 Task: Add a field from the Popular template Effort Level with name TrialLine.
Action: Mouse moved to (40, 366)
Screenshot: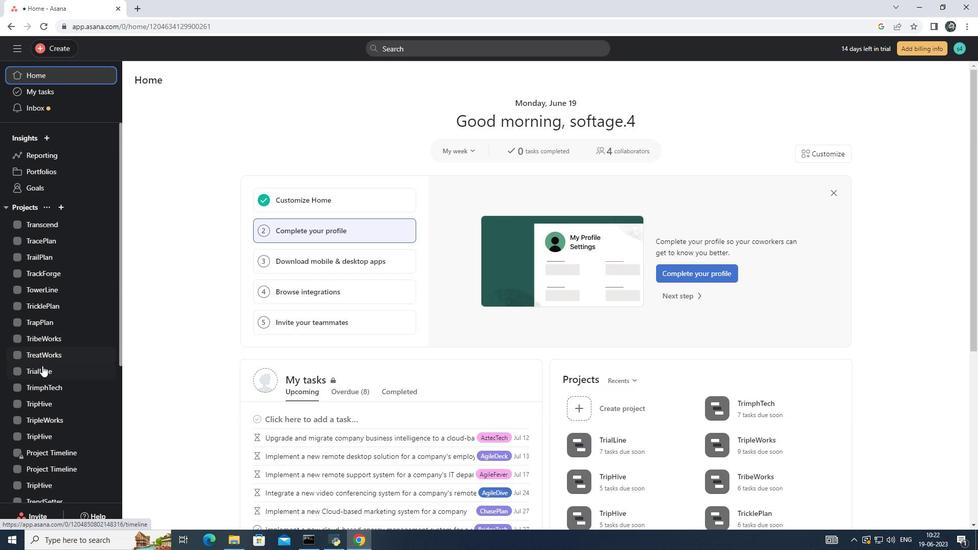 
Action: Mouse pressed left at (40, 366)
Screenshot: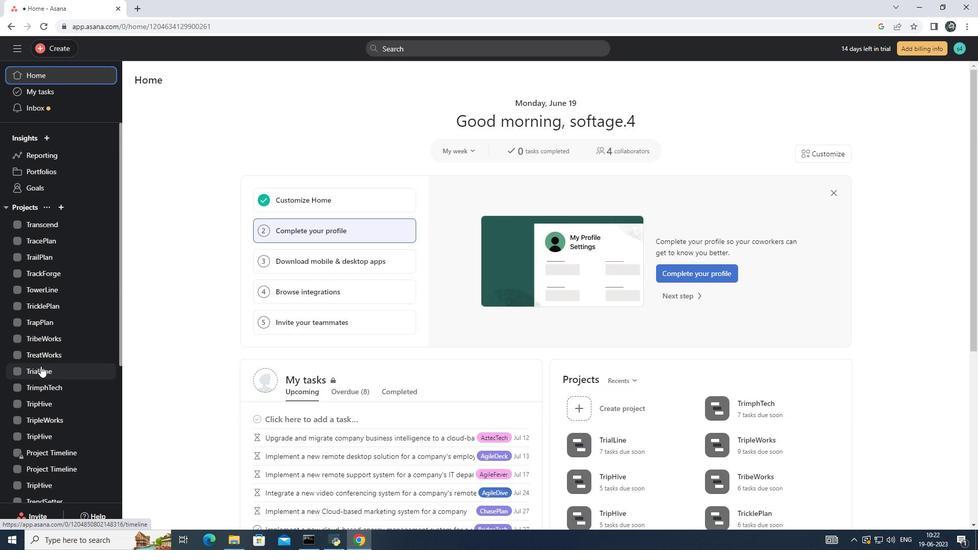 
Action: Mouse moved to (183, 101)
Screenshot: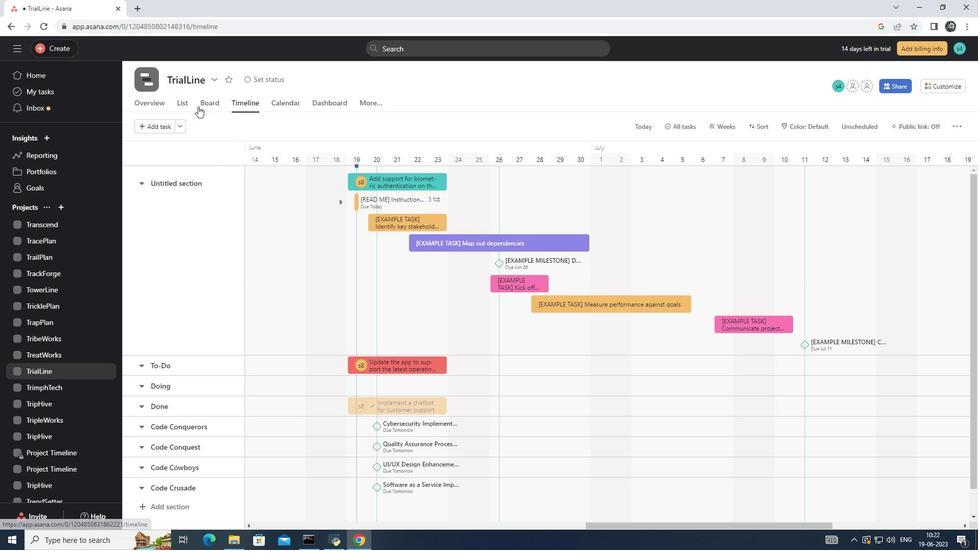 
Action: Mouse pressed left at (183, 101)
Screenshot: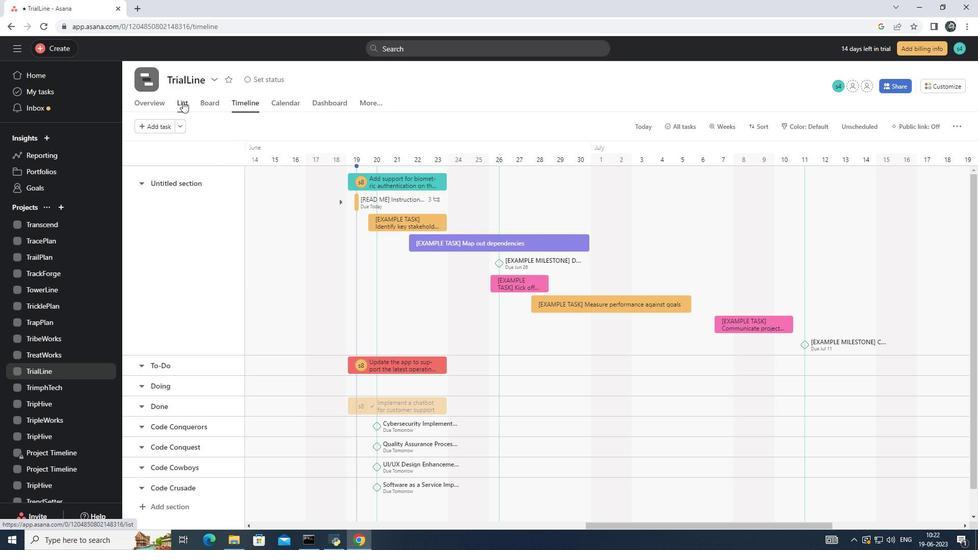 
Action: Mouse moved to (775, 154)
Screenshot: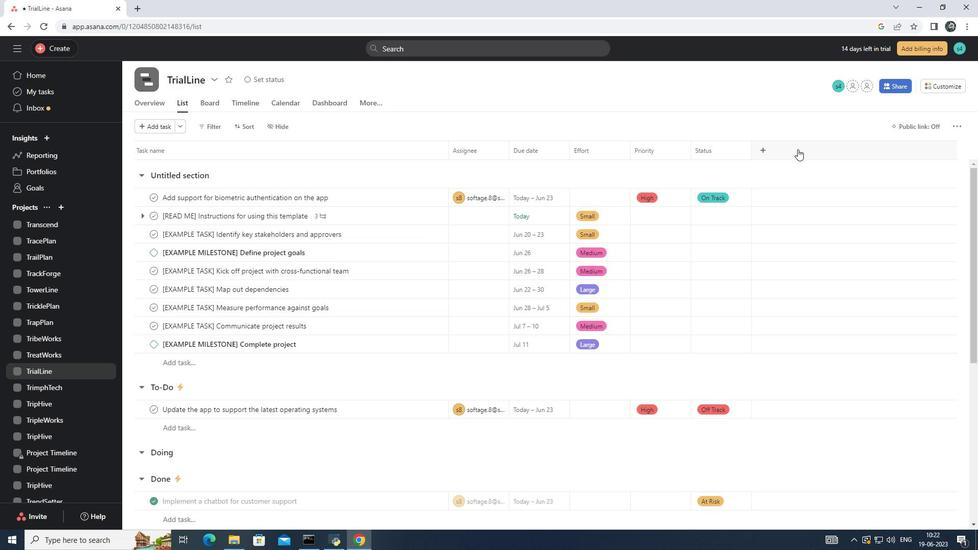 
Action: Mouse pressed left at (775, 154)
Screenshot: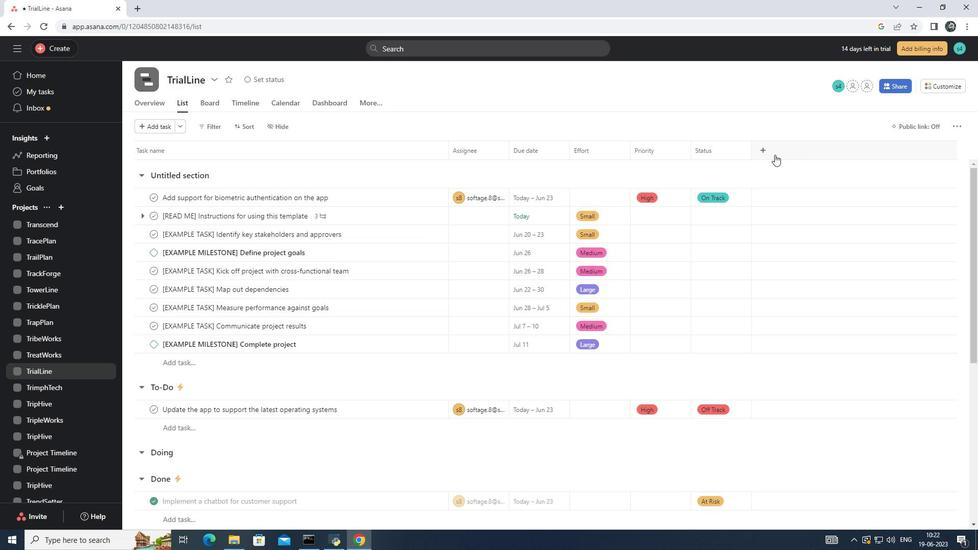 
Action: Mouse moved to (816, 209)
Screenshot: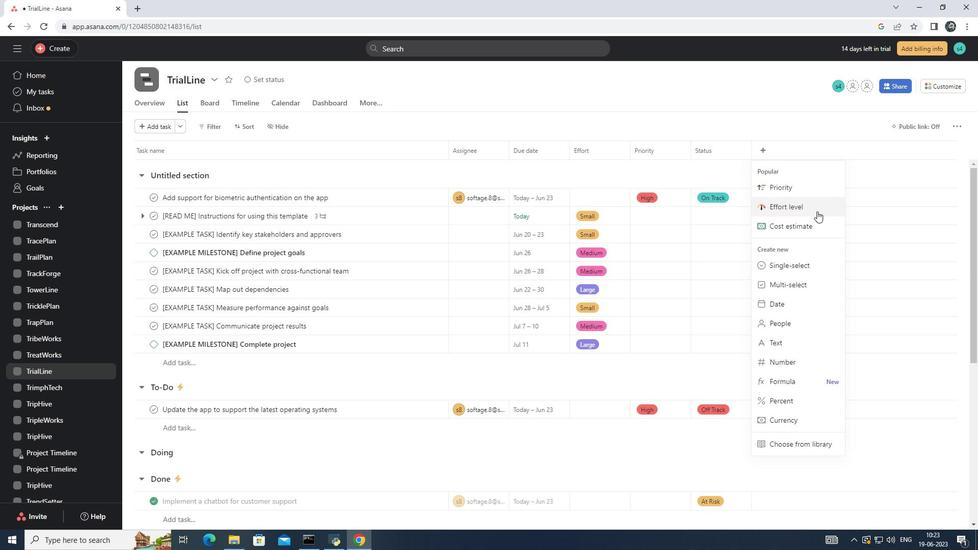 
Action: Mouse pressed left at (816, 209)
Screenshot: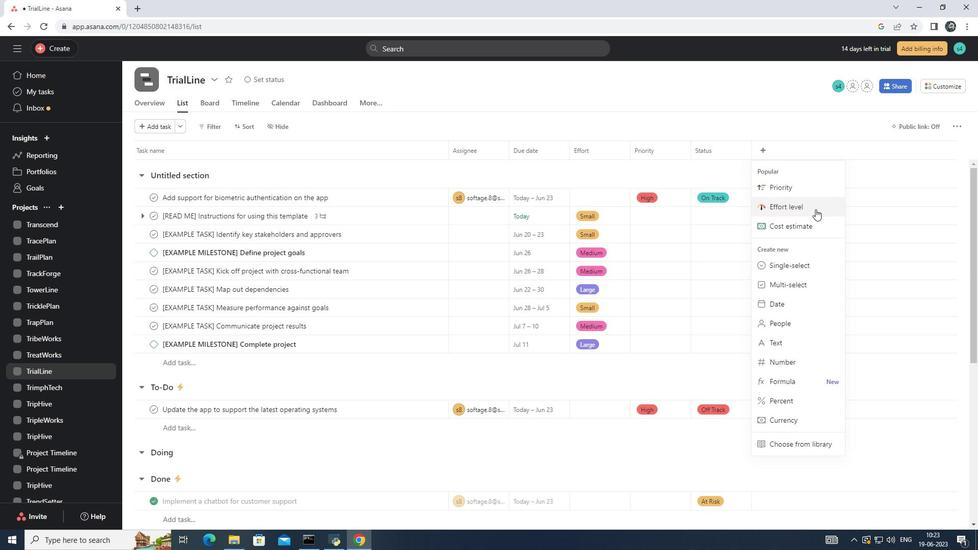 
Action: Mouse moved to (445, 149)
Screenshot: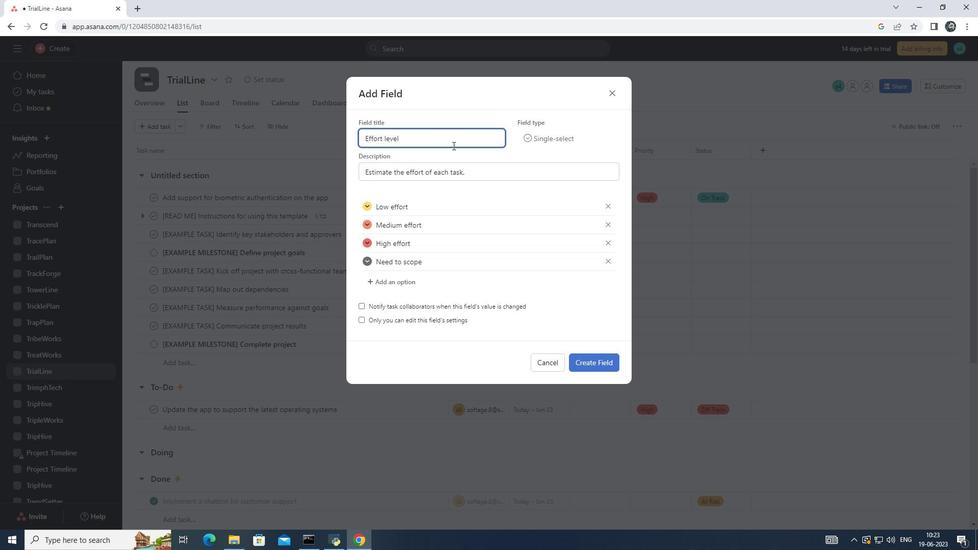 
Action: Key pressed <Key.backspace><Key.backspace><Key.backspace><Key.backspace><Key.backspace><Key.backspace><Key.backspace><Key.backspace><Key.backspace><Key.backspace><Key.backspace><Key.backspace><Key.backspace><Key.backspace><Key.backspace><Key.backspace><Key.backspace><Key.backspace><Key.backspace><Key.backspace><Key.shift>Trial<Key.shift>Line
Screenshot: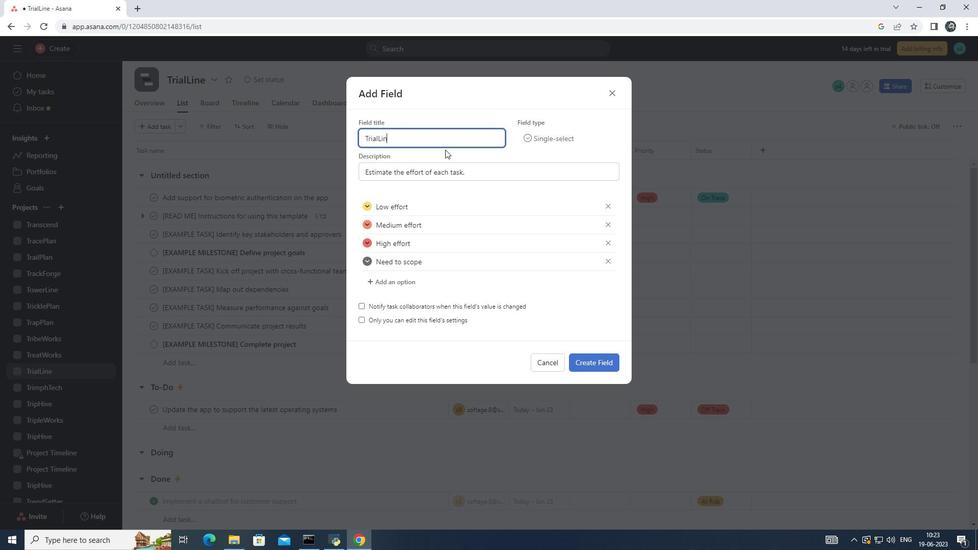 
Action: Mouse moved to (590, 361)
Screenshot: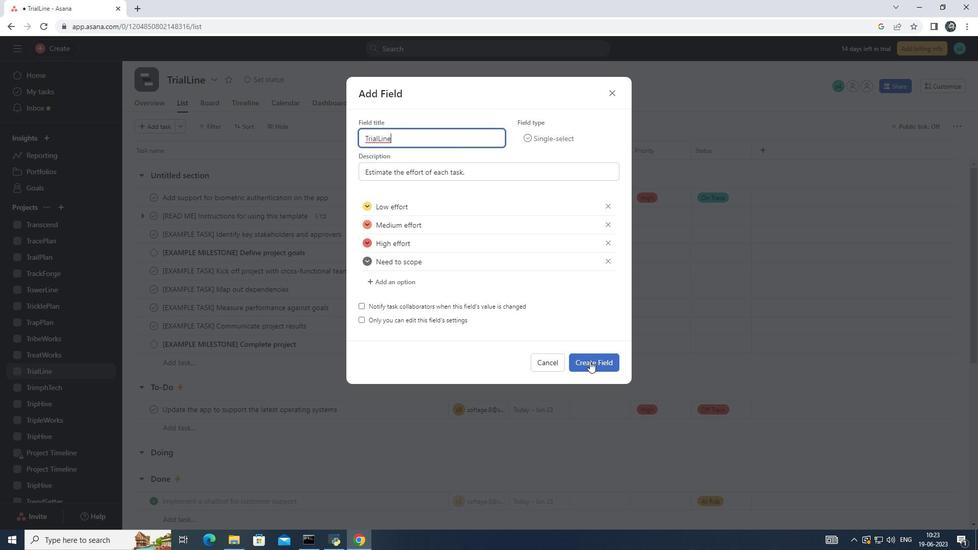 
Action: Mouse pressed left at (590, 361)
Screenshot: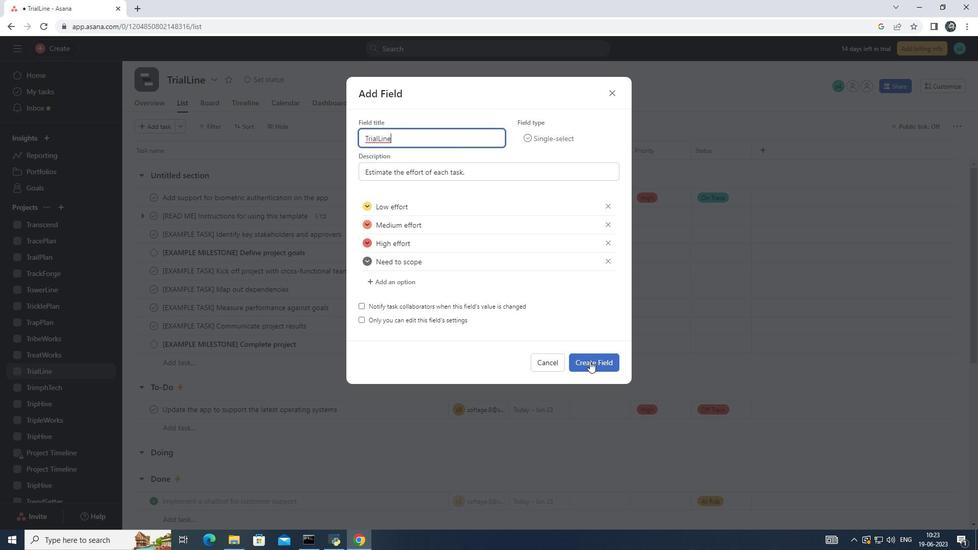 
Action: Mouse moved to (540, 214)
Screenshot: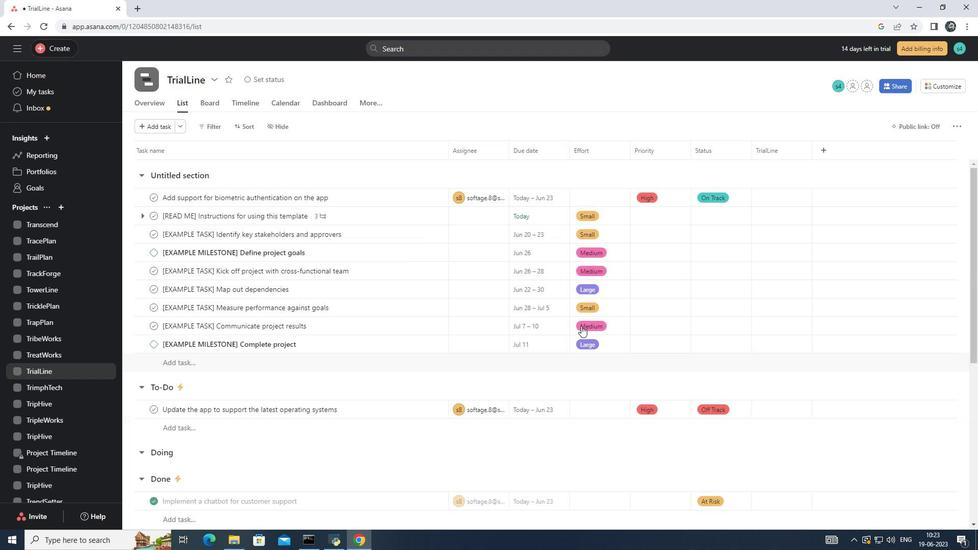 
